 Task: Sort the products by unit price (high first).
Action: Mouse moved to (13, 63)
Screenshot: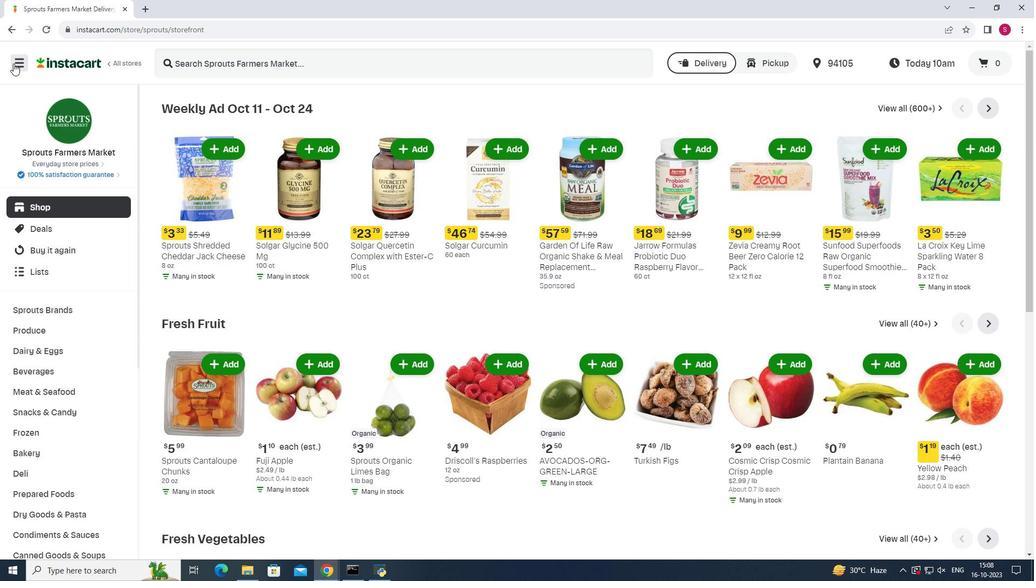 
Action: Mouse pressed left at (13, 63)
Screenshot: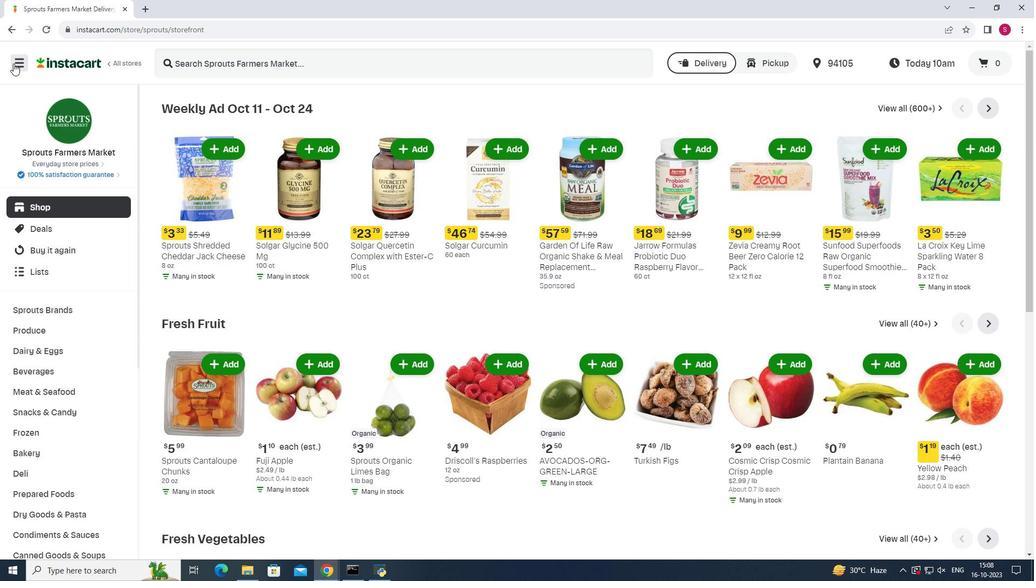 
Action: Mouse moved to (67, 292)
Screenshot: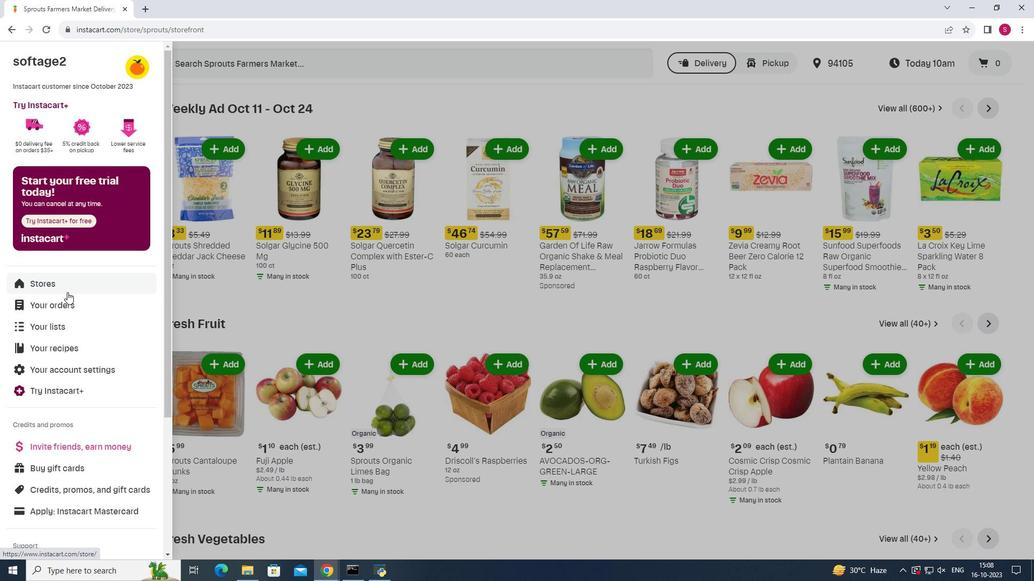 
Action: Mouse pressed left at (67, 292)
Screenshot: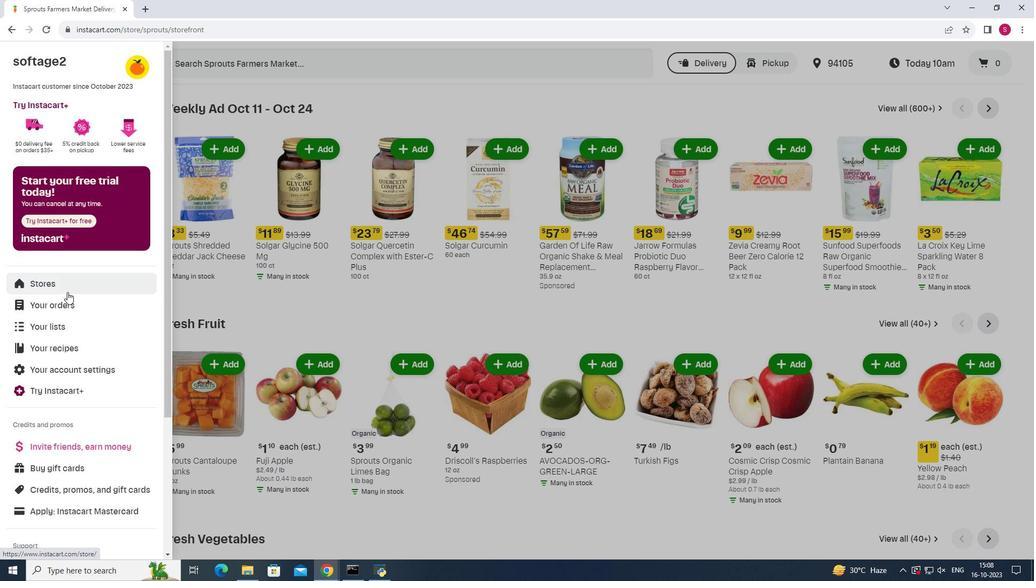 
Action: Mouse moved to (254, 101)
Screenshot: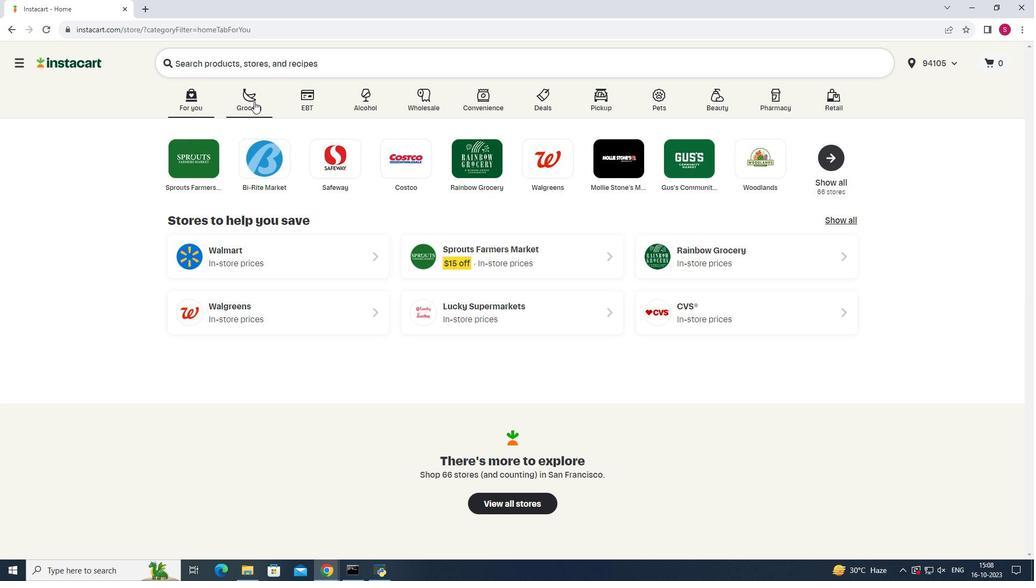 
Action: Mouse pressed left at (254, 101)
Screenshot: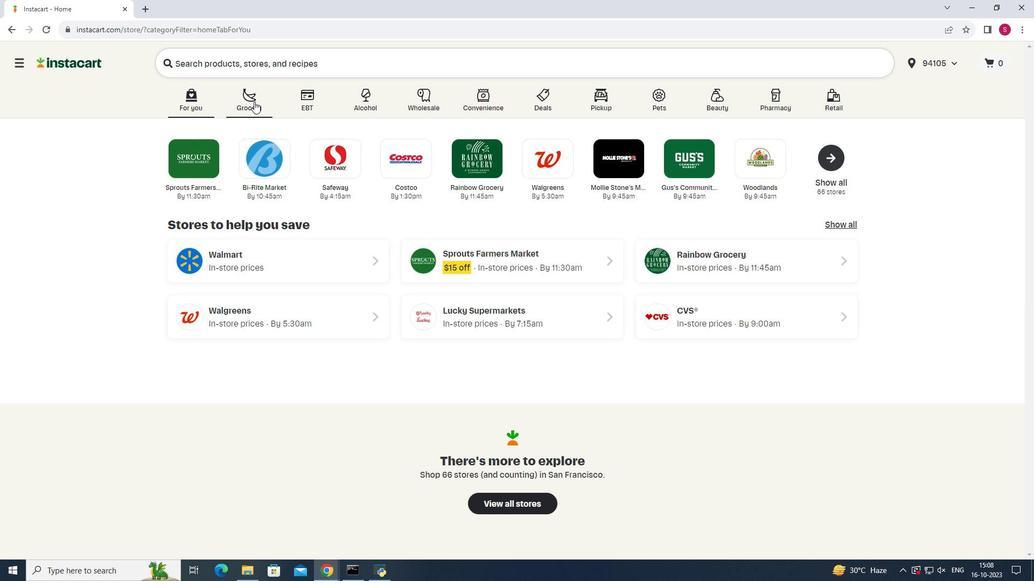 
Action: Mouse moved to (738, 159)
Screenshot: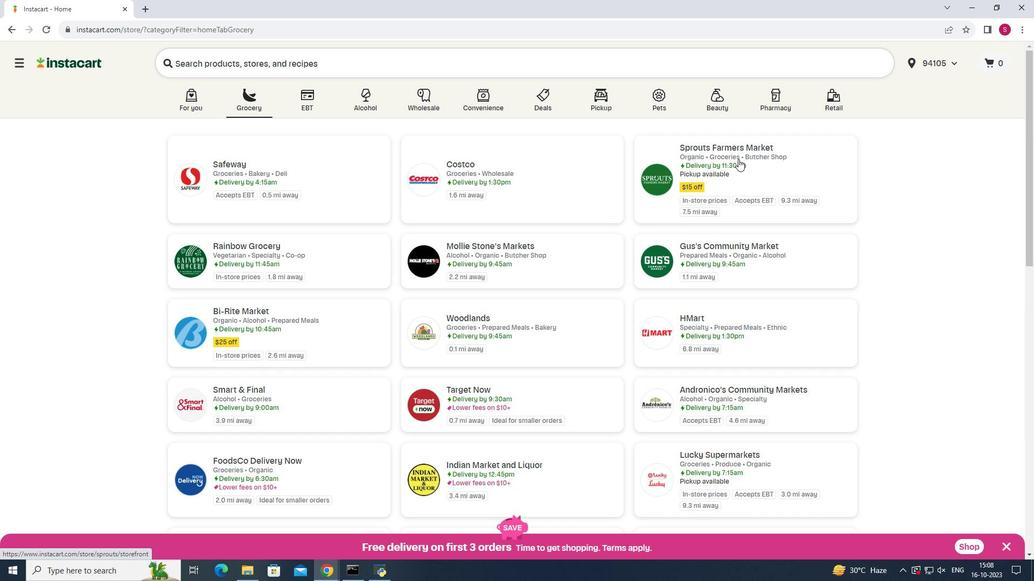 
Action: Mouse pressed left at (738, 159)
Screenshot: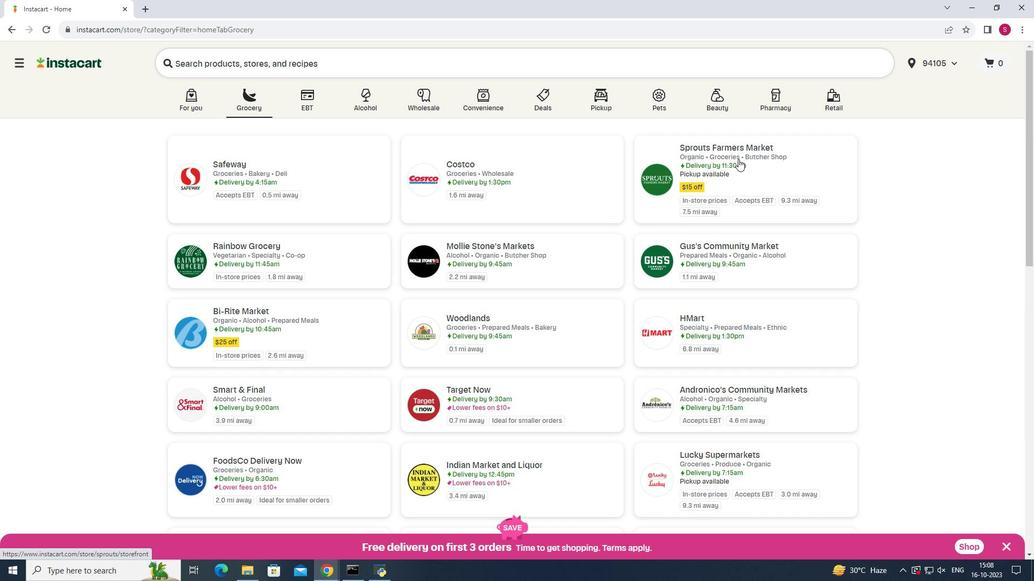 
Action: Mouse moved to (75, 392)
Screenshot: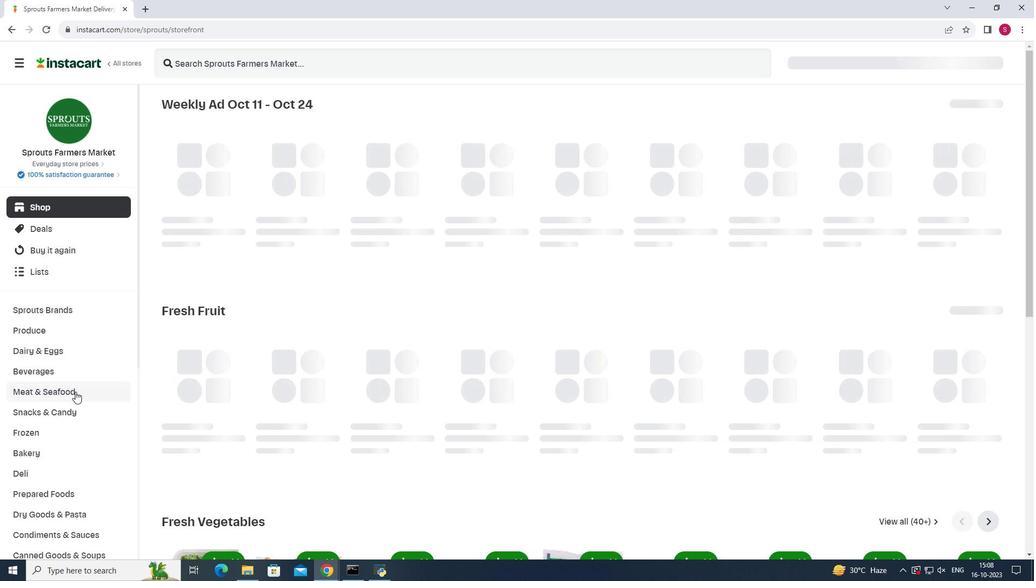 
Action: Mouse pressed left at (75, 392)
Screenshot: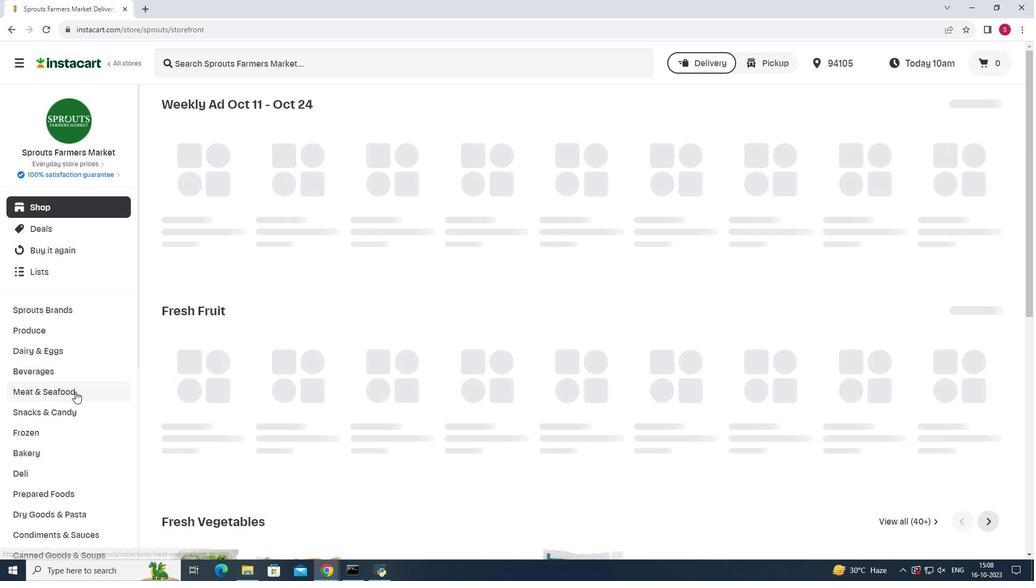 
Action: Mouse moved to (780, 132)
Screenshot: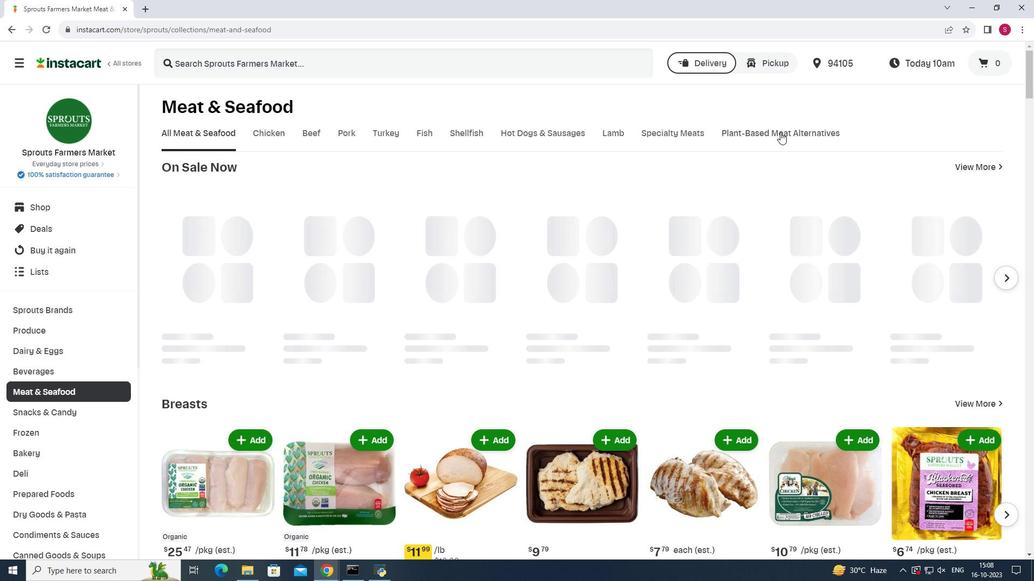 
Action: Mouse pressed left at (780, 132)
Screenshot: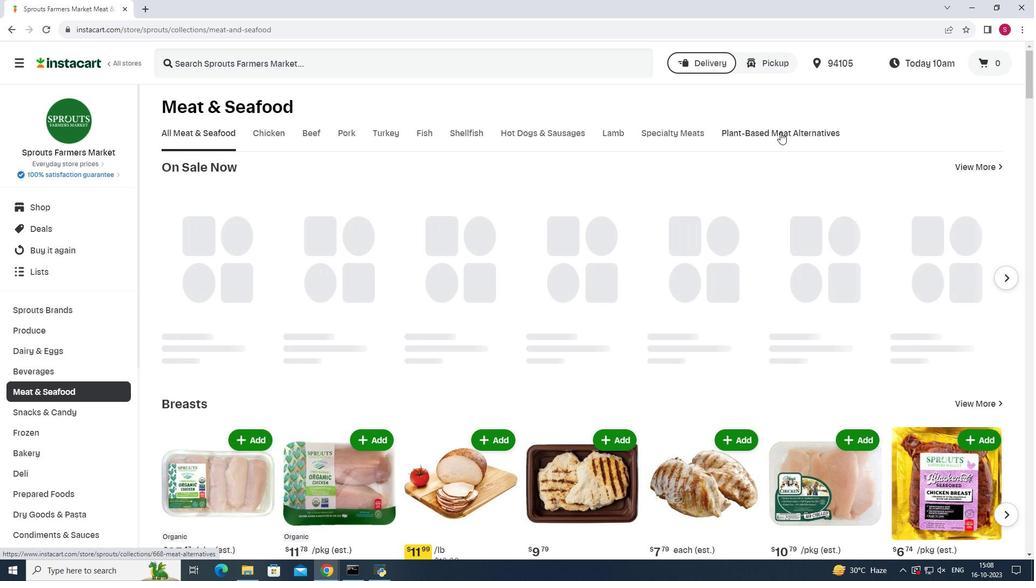 
Action: Mouse moved to (538, 180)
Screenshot: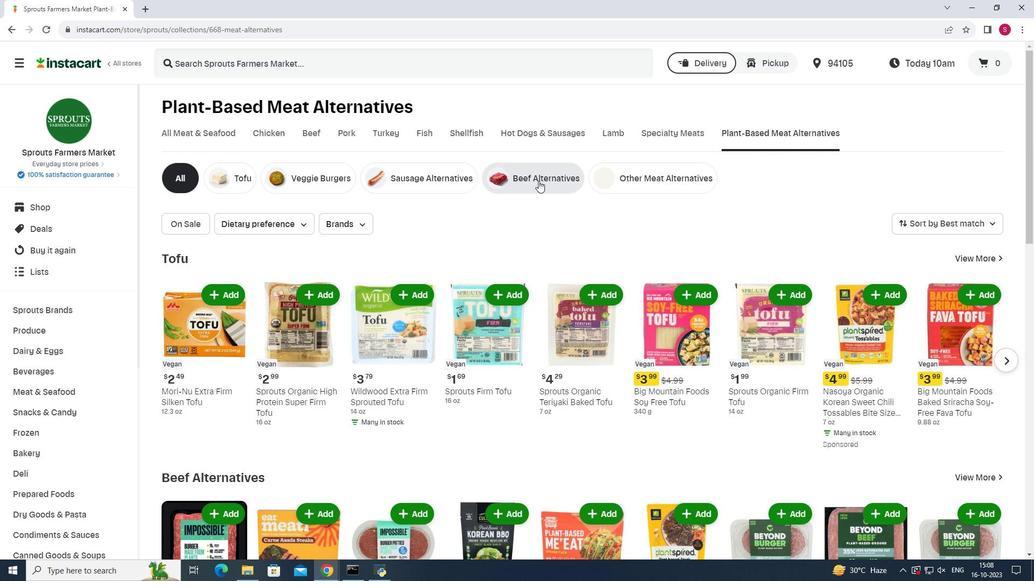 
Action: Mouse pressed left at (538, 180)
Screenshot: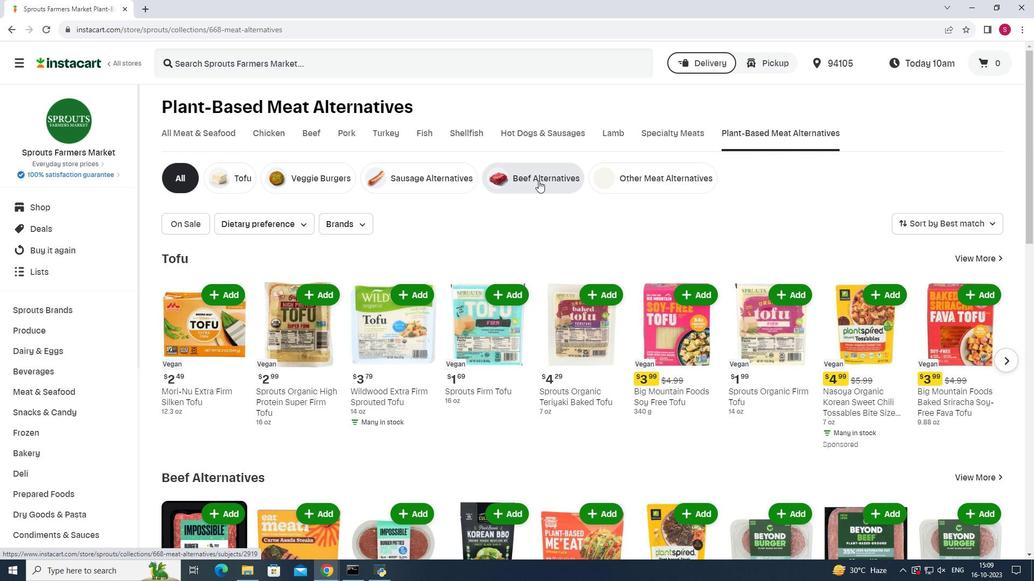 
Action: Mouse moved to (979, 224)
Screenshot: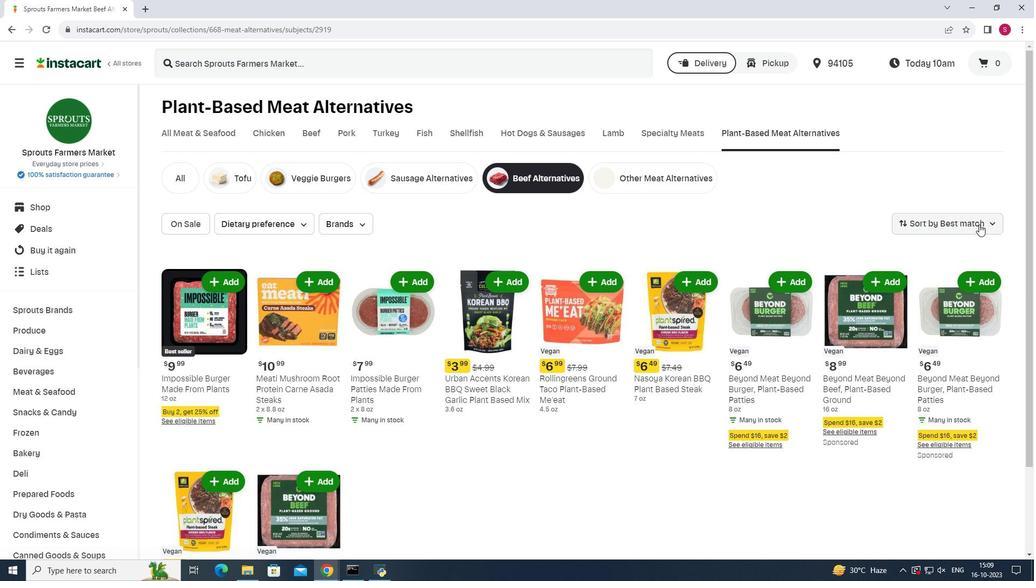 
Action: Mouse pressed left at (979, 224)
Screenshot: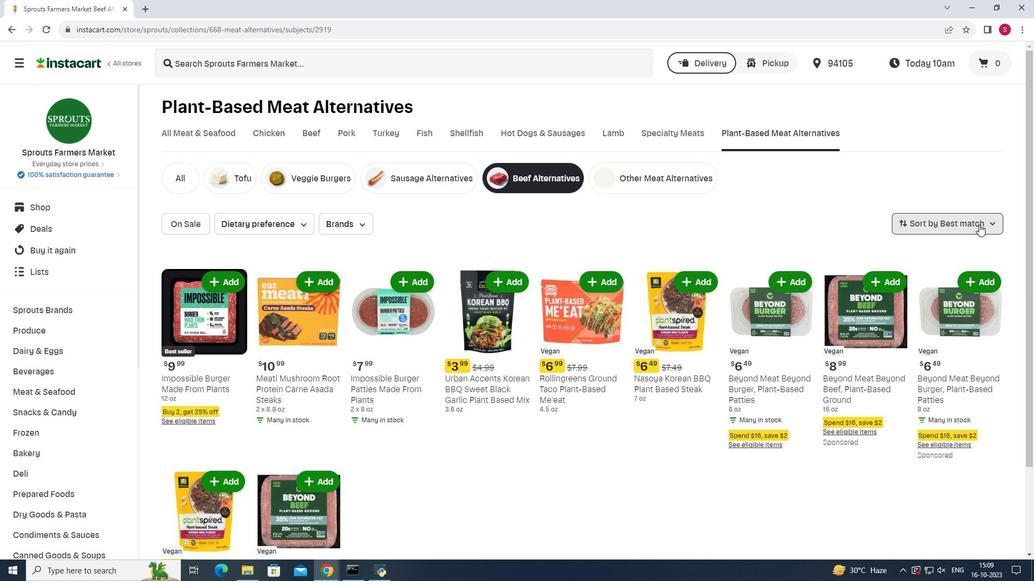 
Action: Mouse moved to (951, 356)
Screenshot: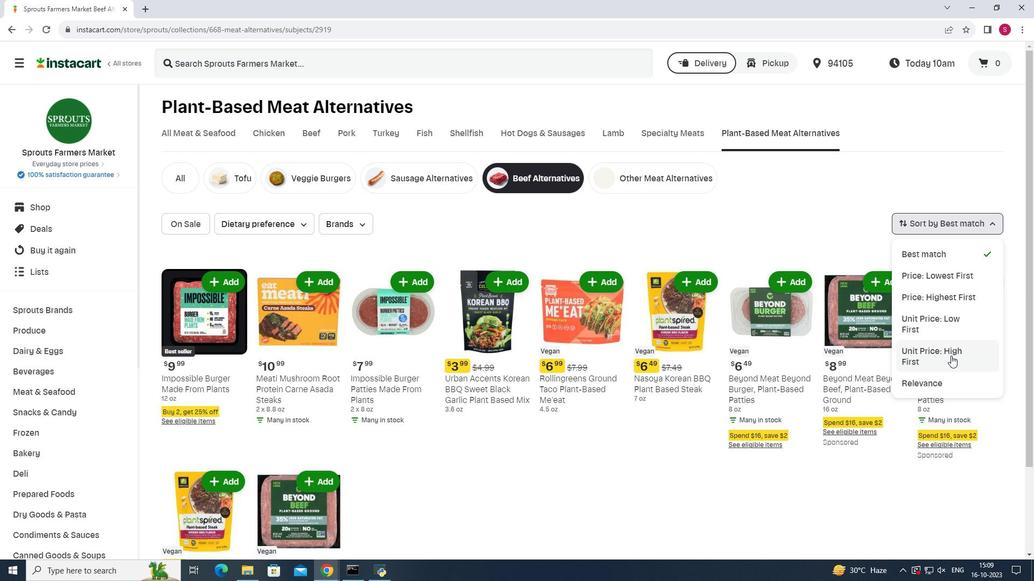 
Action: Mouse pressed left at (951, 356)
Screenshot: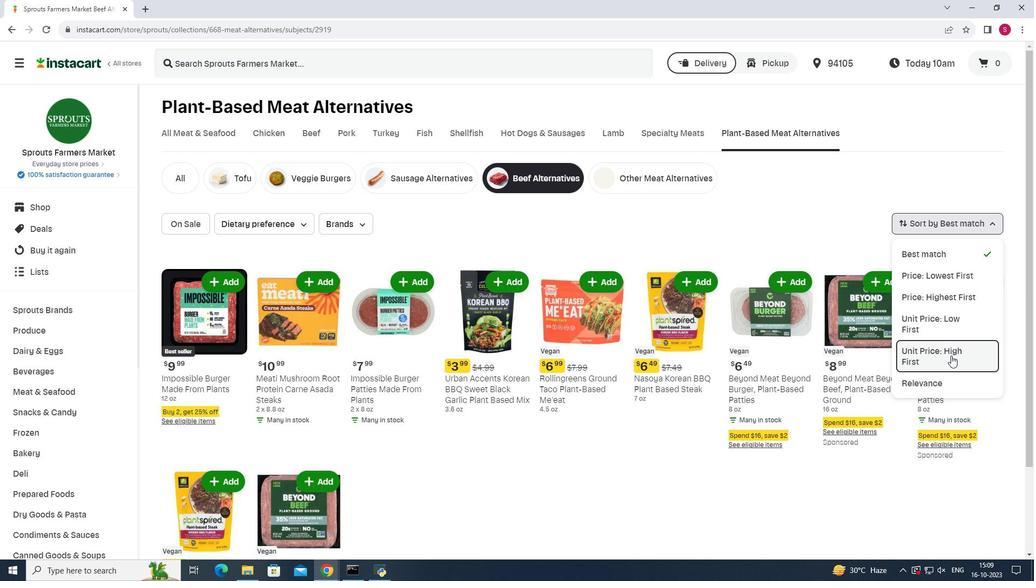 
Action: Mouse moved to (790, 218)
Screenshot: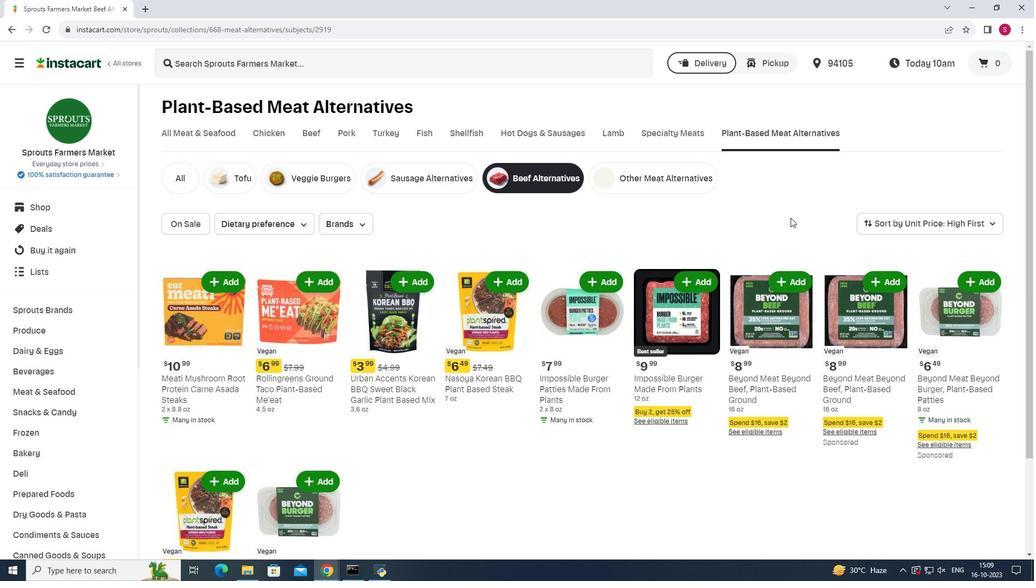 
